 Task: Choose the paper size letter for printing the document.
Action: Mouse moved to (55, 92)
Screenshot: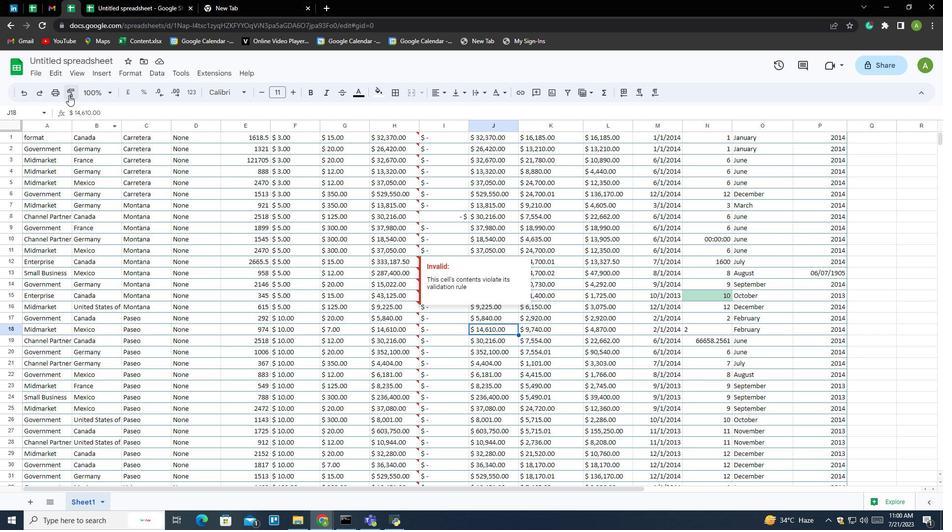 
Action: Mouse pressed left at (55, 92)
Screenshot: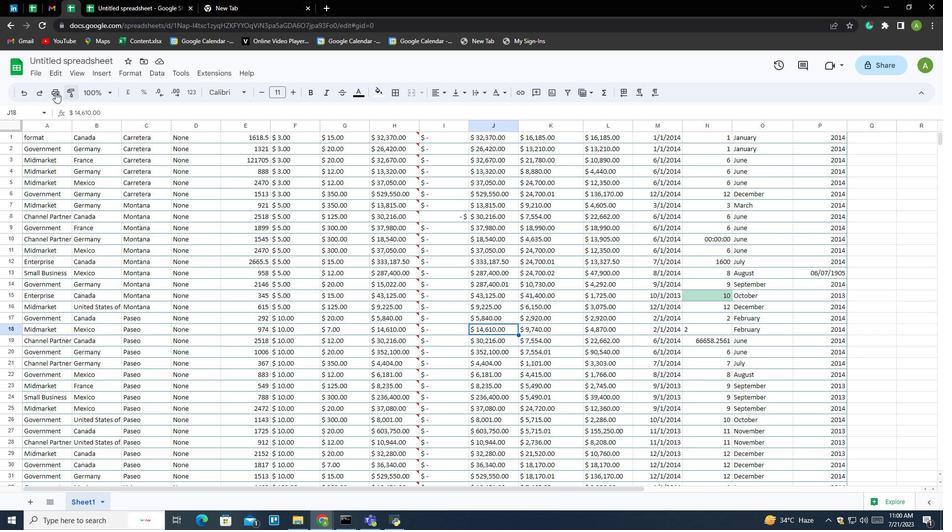 
Action: Mouse moved to (840, 152)
Screenshot: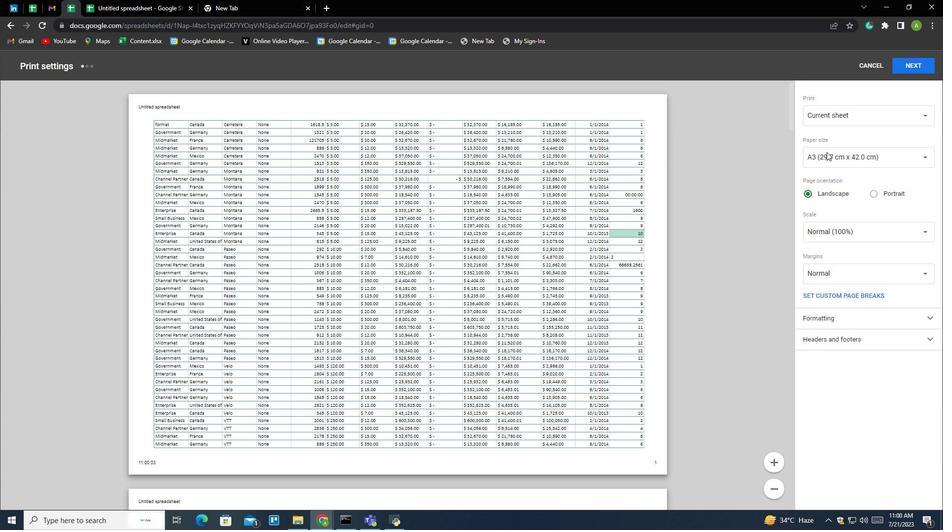 
Action: Mouse pressed left at (840, 152)
Screenshot: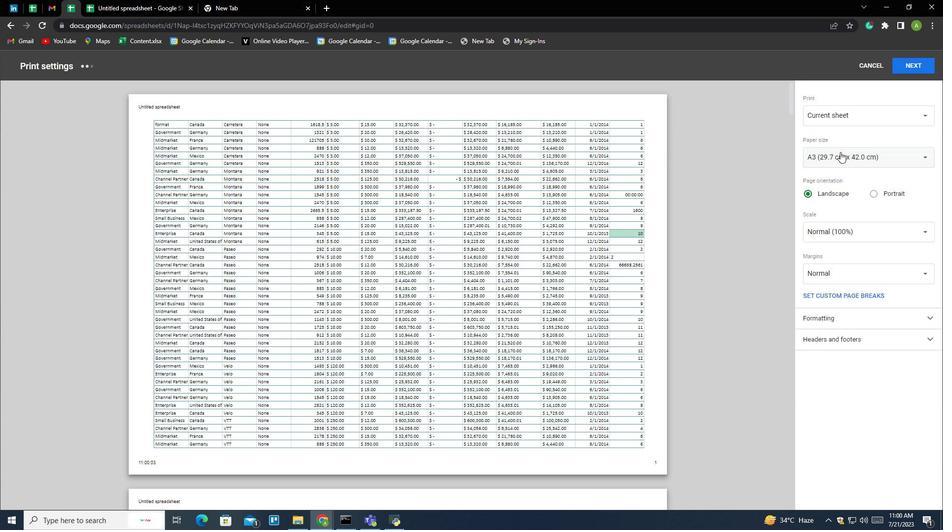 
Action: Mouse moved to (827, 56)
Screenshot: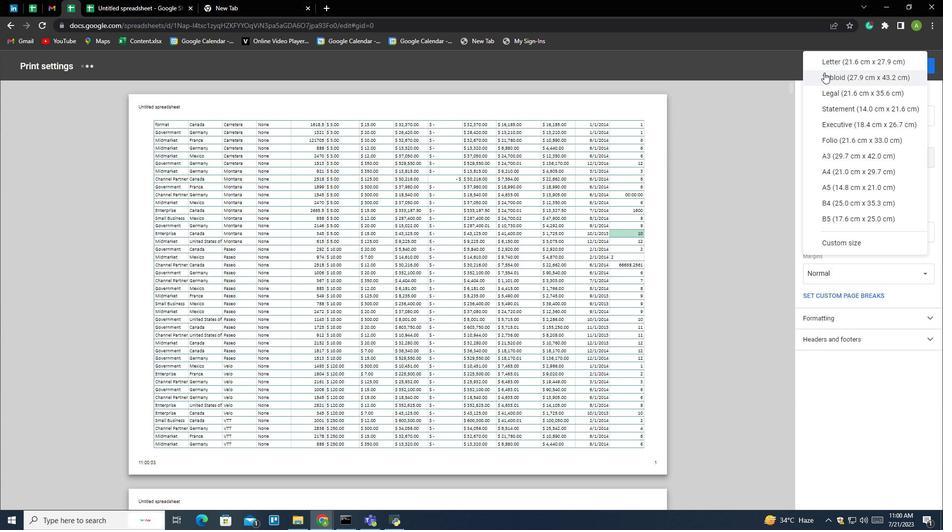 
Action: Mouse pressed left at (827, 56)
Screenshot: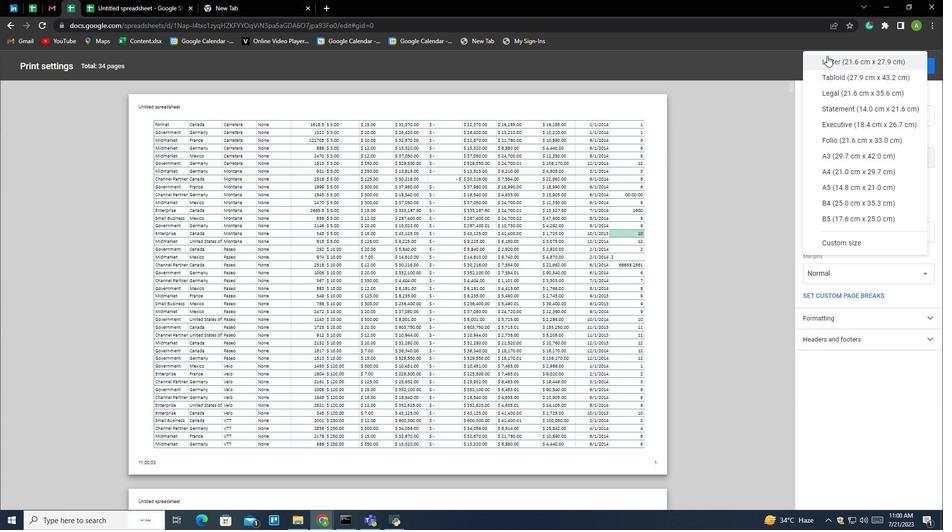 
Action: Mouse moved to (875, 140)
Screenshot: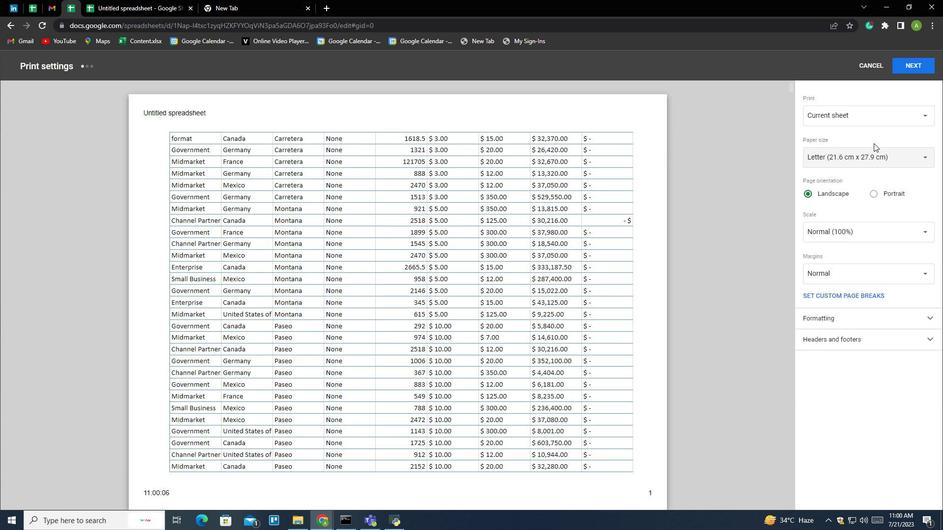 
